 Task: Add Cure Hydration Watermelon, Electrolyte Hydration, Vegan, Drink Mix Powder to the cart.
Action: Mouse pressed left at (20, 83)
Screenshot: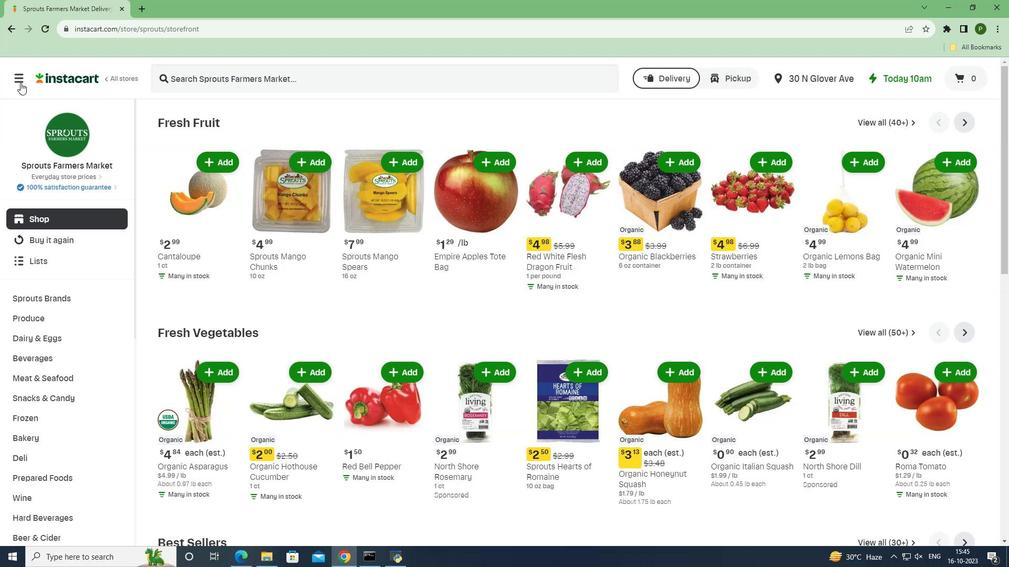 
Action: Mouse moved to (26, 278)
Screenshot: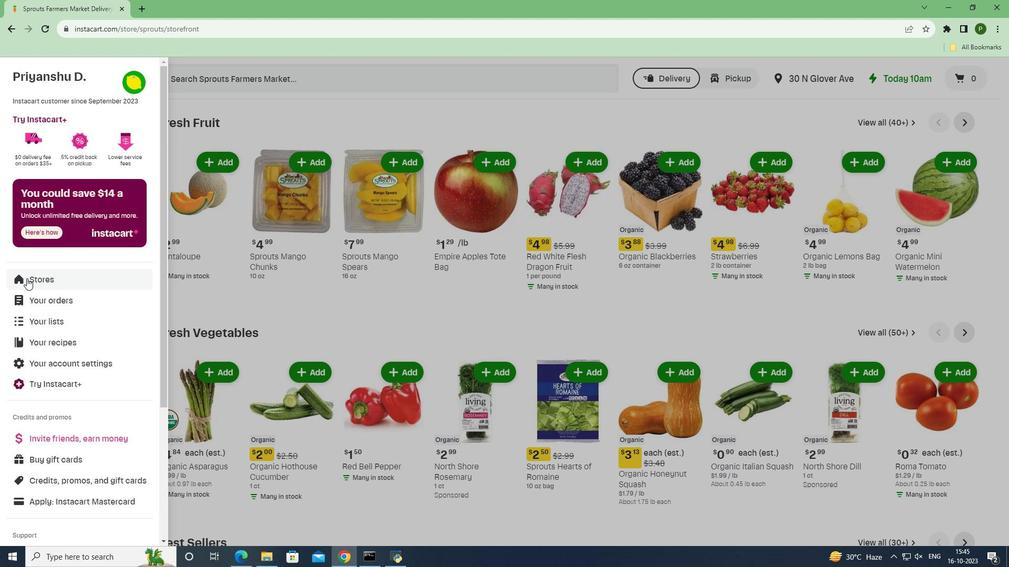
Action: Mouse pressed left at (26, 278)
Screenshot: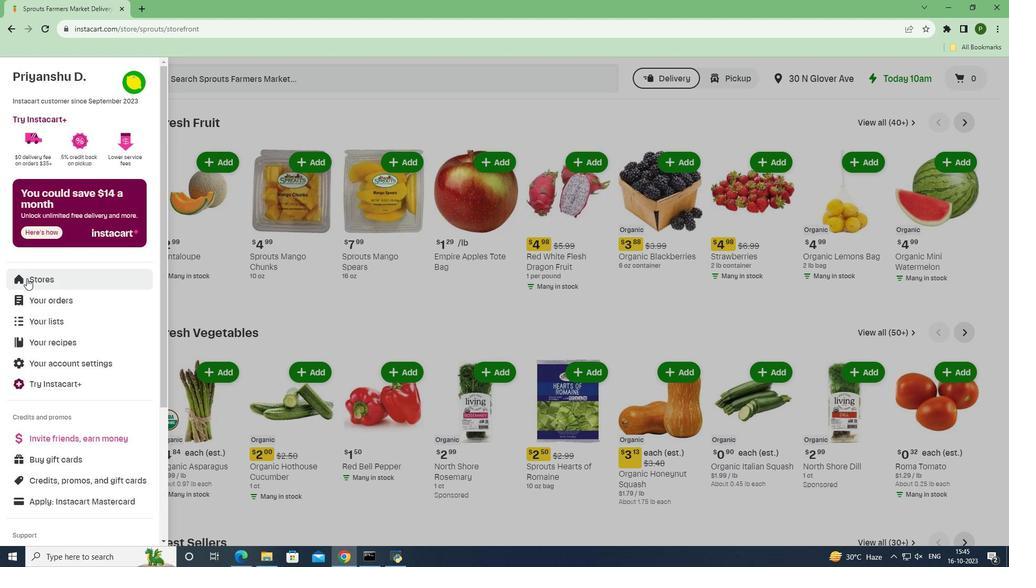 
Action: Mouse moved to (248, 115)
Screenshot: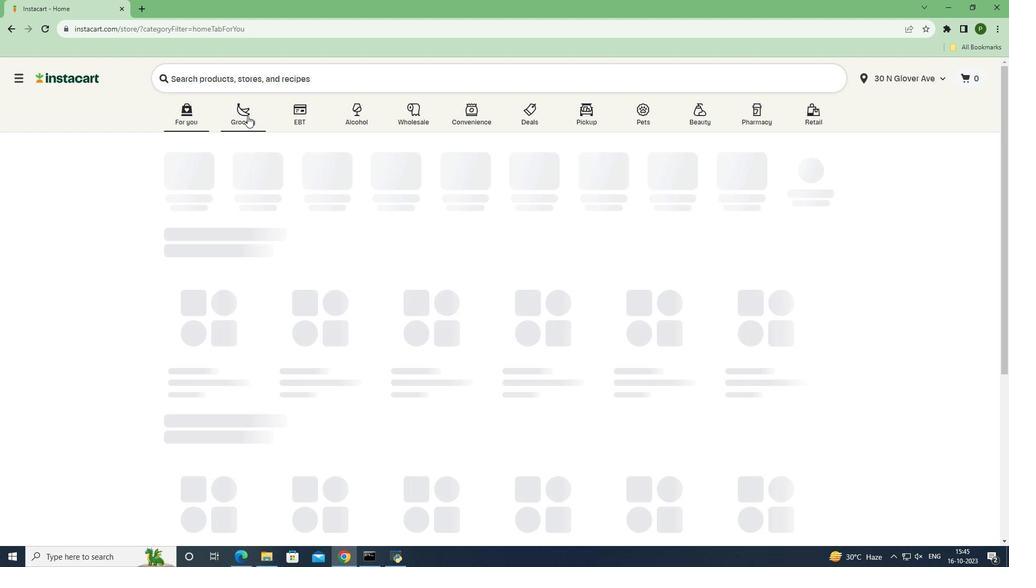 
Action: Mouse pressed left at (248, 115)
Screenshot: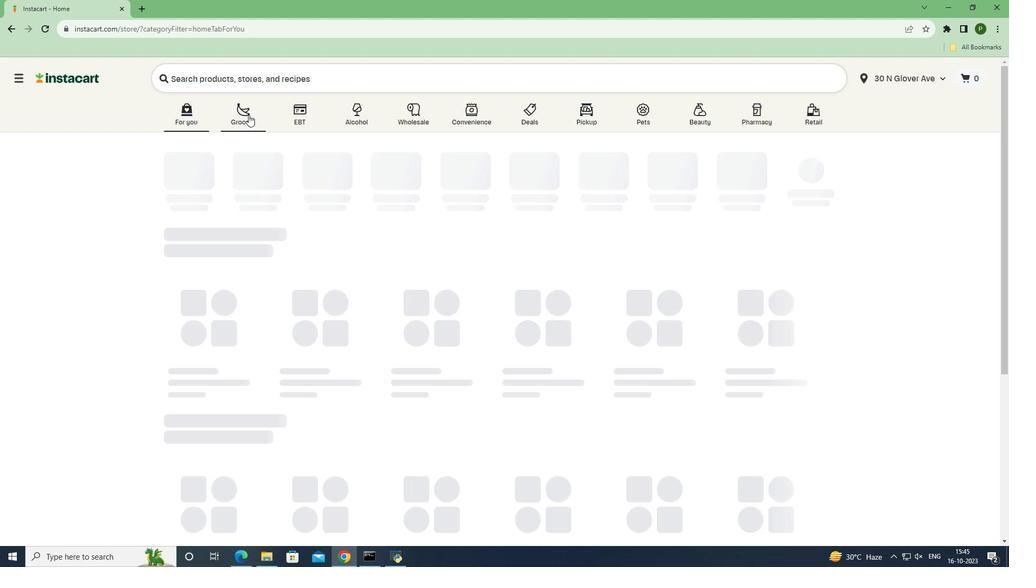 
Action: Mouse moved to (639, 235)
Screenshot: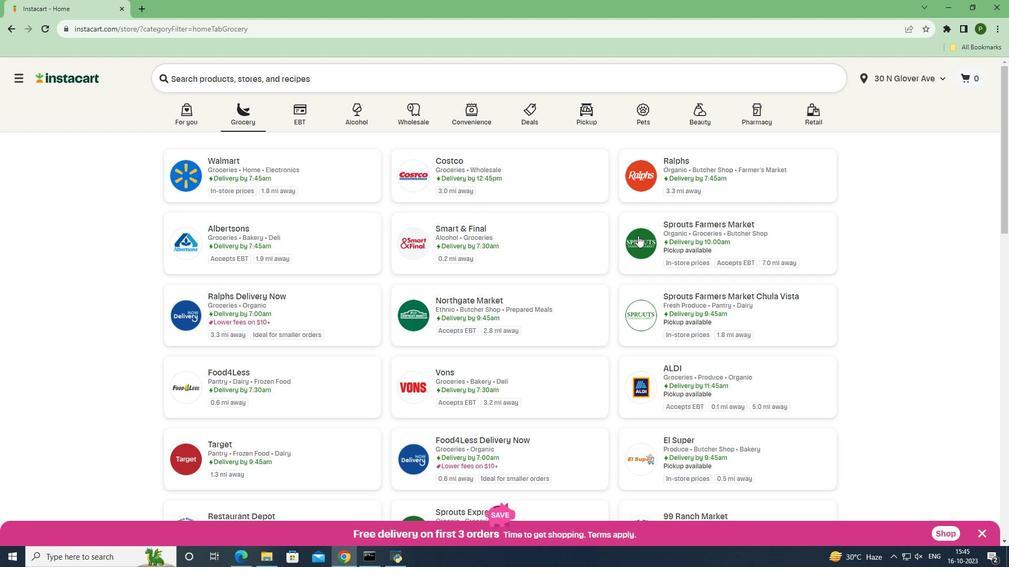 
Action: Mouse pressed left at (639, 235)
Screenshot: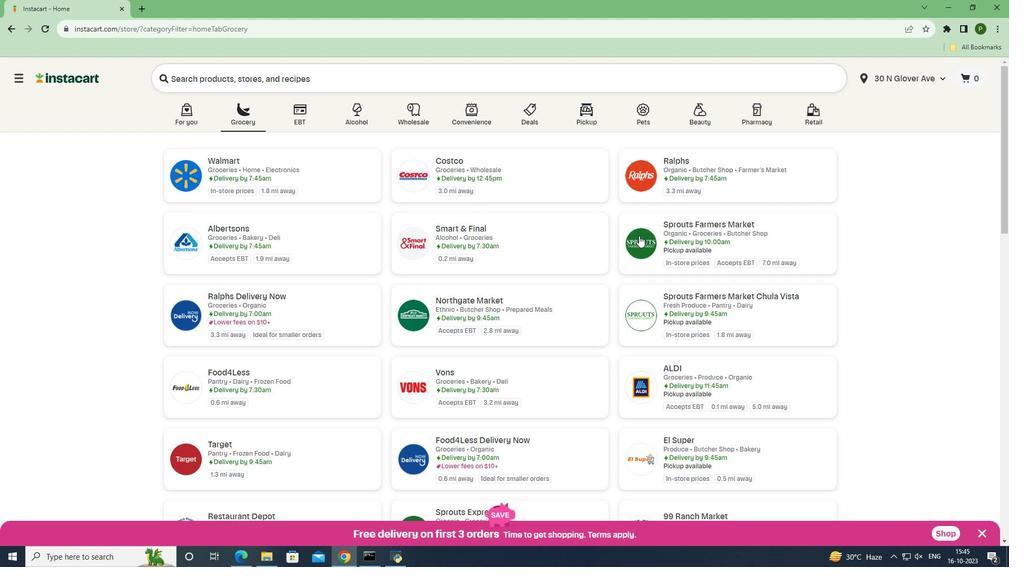 
Action: Mouse moved to (64, 359)
Screenshot: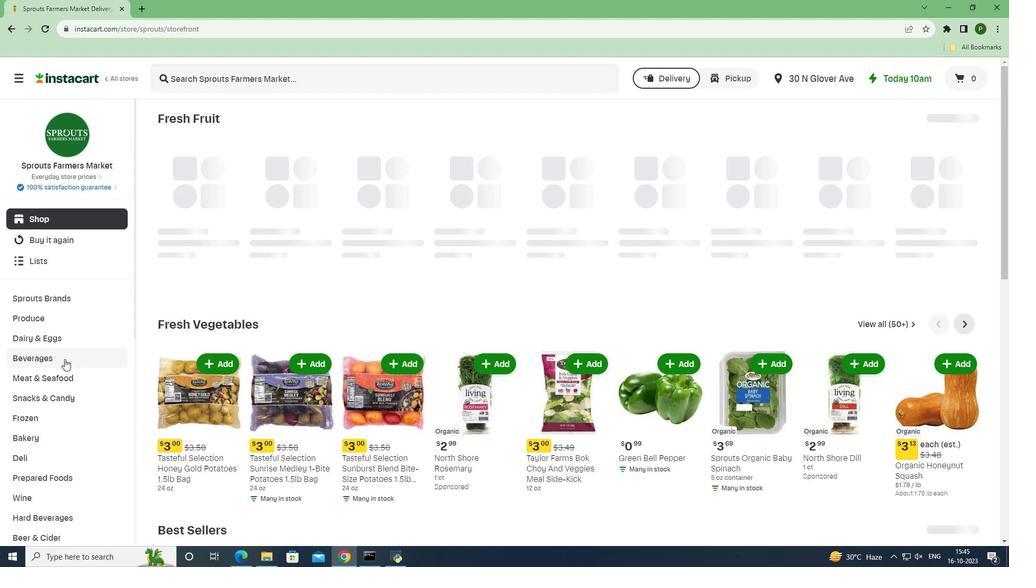 
Action: Mouse pressed left at (64, 359)
Screenshot: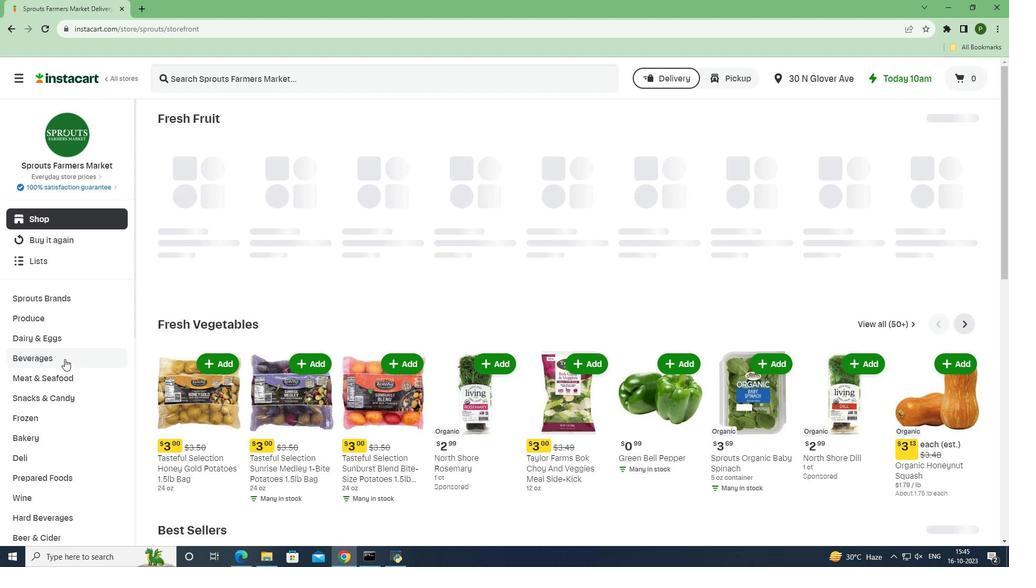 
Action: Mouse moved to (950, 143)
Screenshot: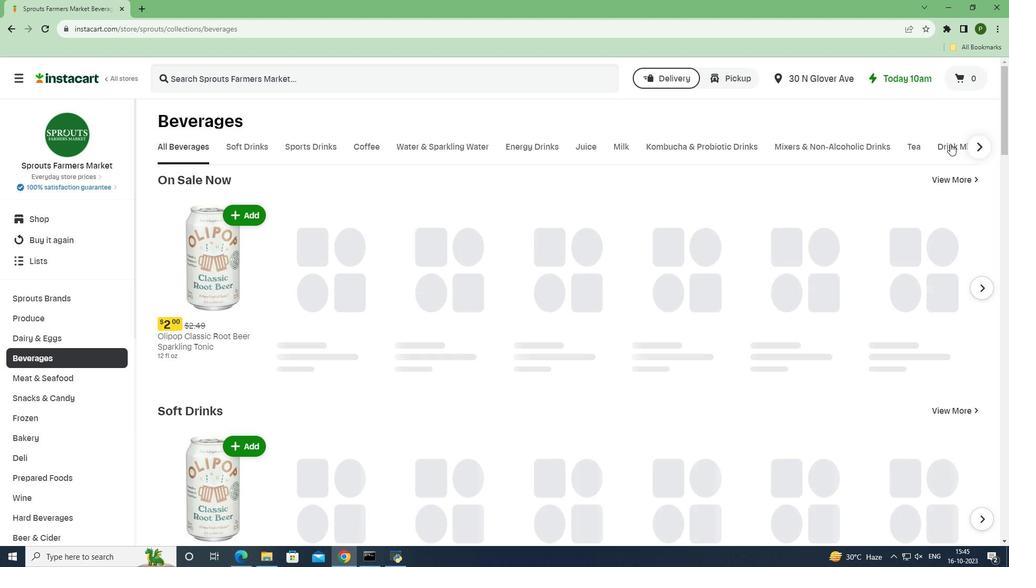 
Action: Mouse pressed left at (950, 143)
Screenshot: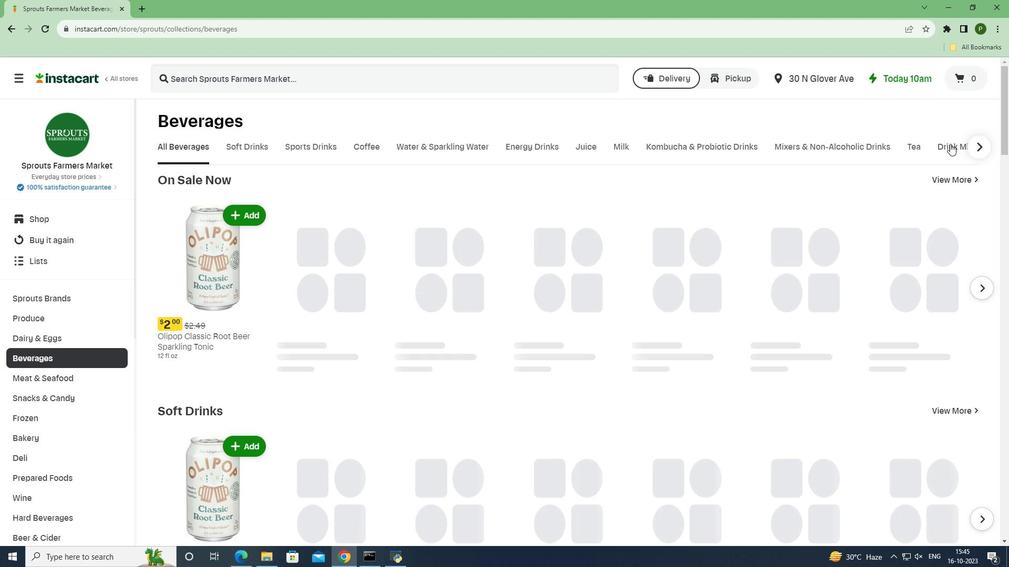 
Action: Mouse moved to (270, 191)
Screenshot: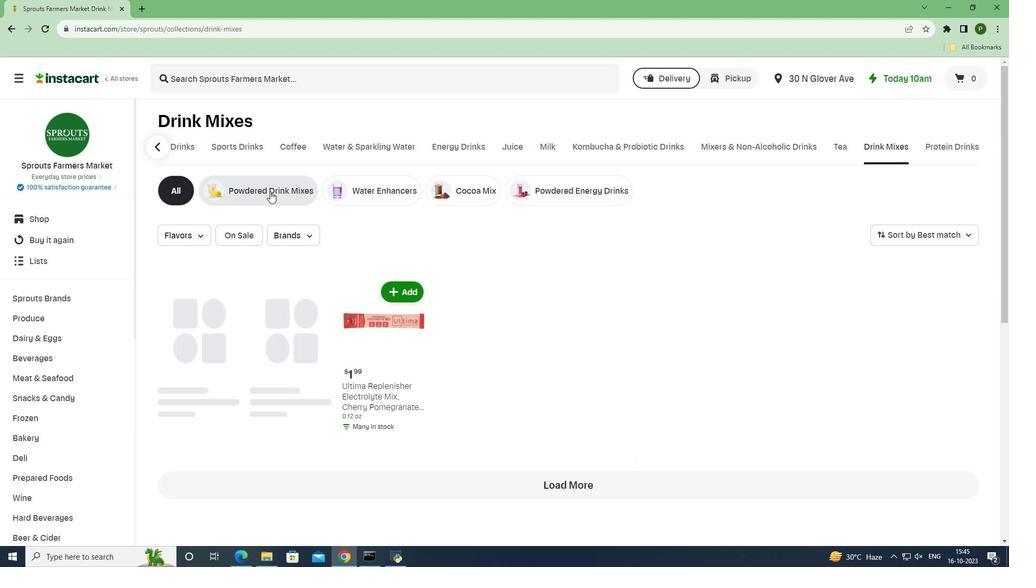 
Action: Mouse pressed left at (270, 191)
Screenshot: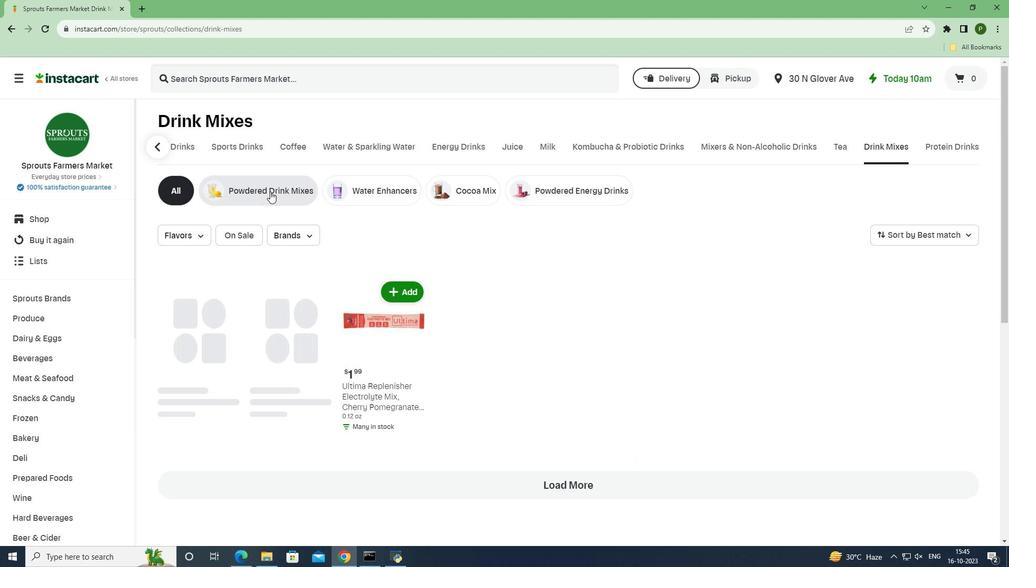
Action: Mouse moved to (278, 69)
Screenshot: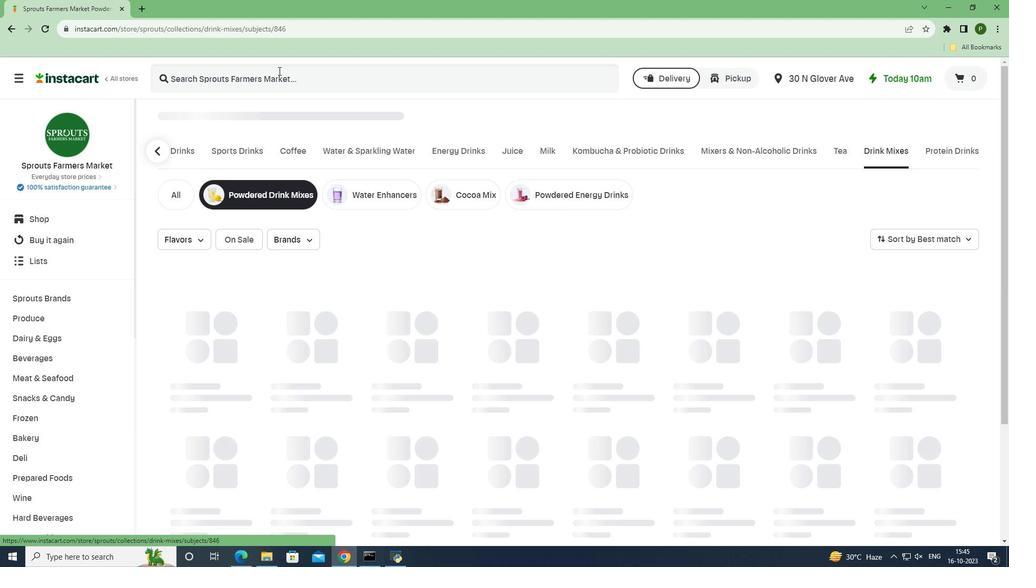 
Action: Mouse pressed left at (278, 69)
Screenshot: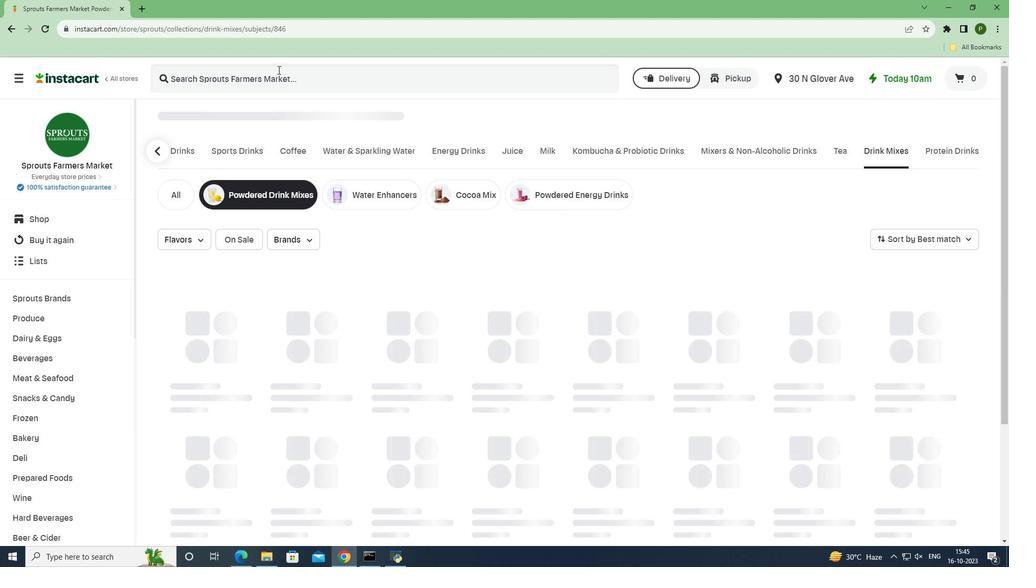 
Action: Key pressed <Key.caps_lock>C<Key.caps_lock>ure<Key.space><Key.caps_lock>H<Key.caps_lock>ydration<Key.space><Key.caps_lock>W<Key.caps_lock>atermelon<Key.space><Key.caps_lock>E<Key.caps_lock>lectrolyte<Key.space><Key.caps_lock>H<Key.caps_lock>ydration,<Key.space><Key.caps_lock>V<Key.caps_lock>egan,<Key.space><Key.caps_lock>D<Key.caps_lock>rink<Key.space><Key.caps_lock>M<Key.caps_lock>ix<Key.space><Key.caps_lock>P<Key.caps_lock>owder<Key.space><Key.enter>
Screenshot: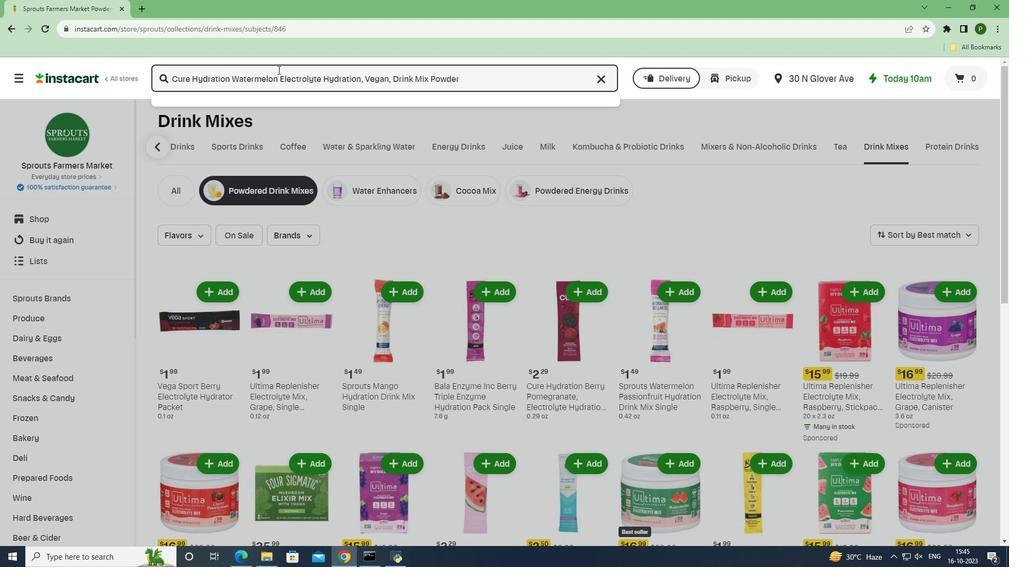 
Action: Mouse moved to (439, 201)
Screenshot: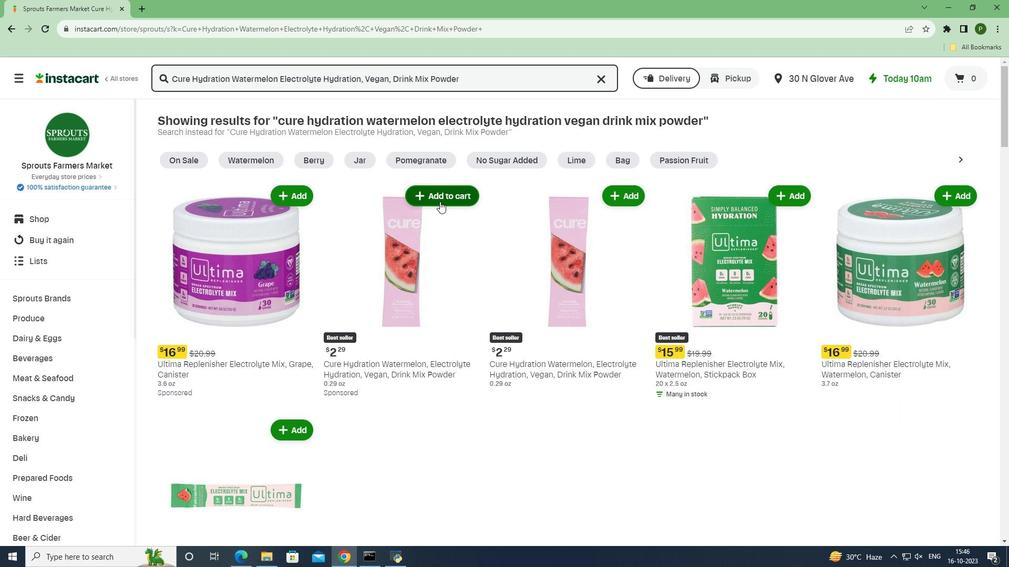 
Action: Mouse pressed left at (439, 201)
Screenshot: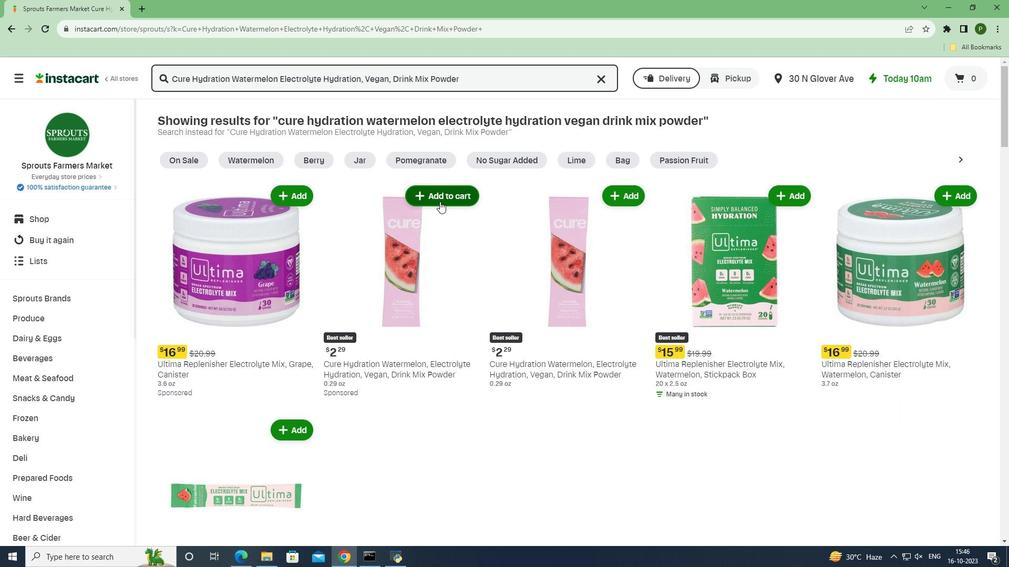 
Action: Mouse moved to (464, 261)
Screenshot: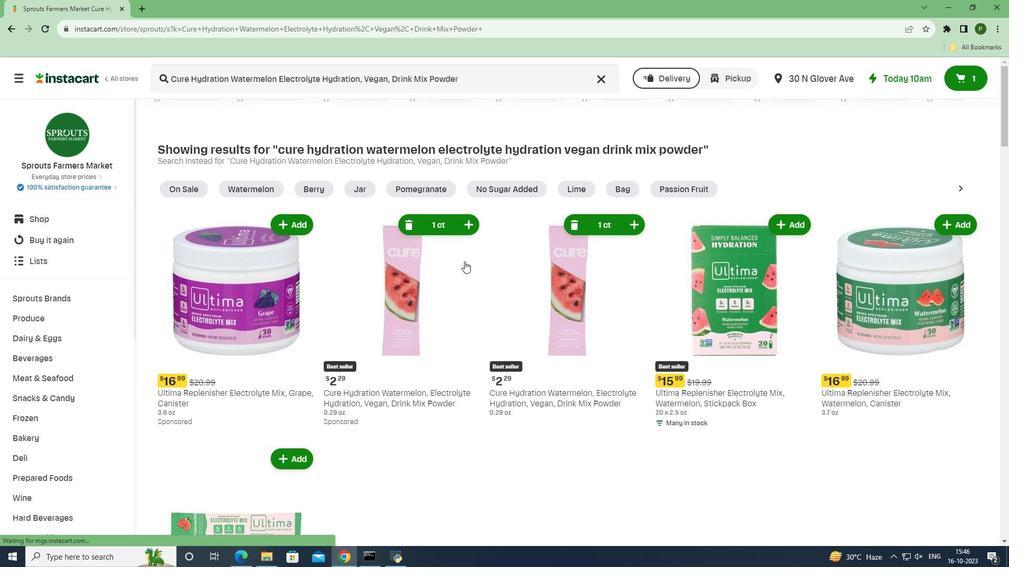 
